 Task: Make in the project WhiteCap a sprint 'Warp Drive'.
Action: Mouse moved to (992, 370)
Screenshot: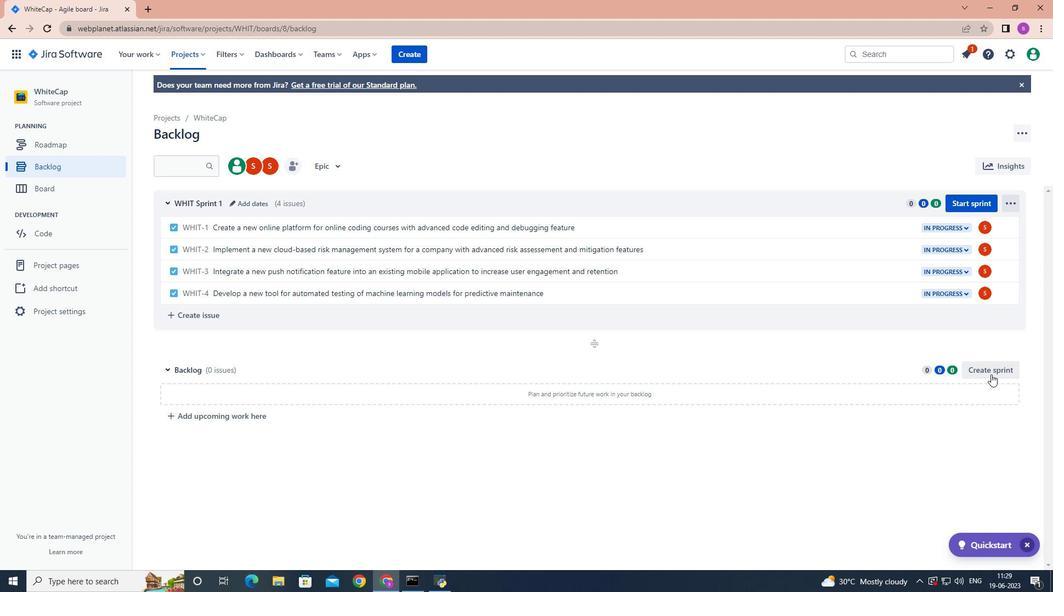 
Action: Mouse pressed left at (992, 370)
Screenshot: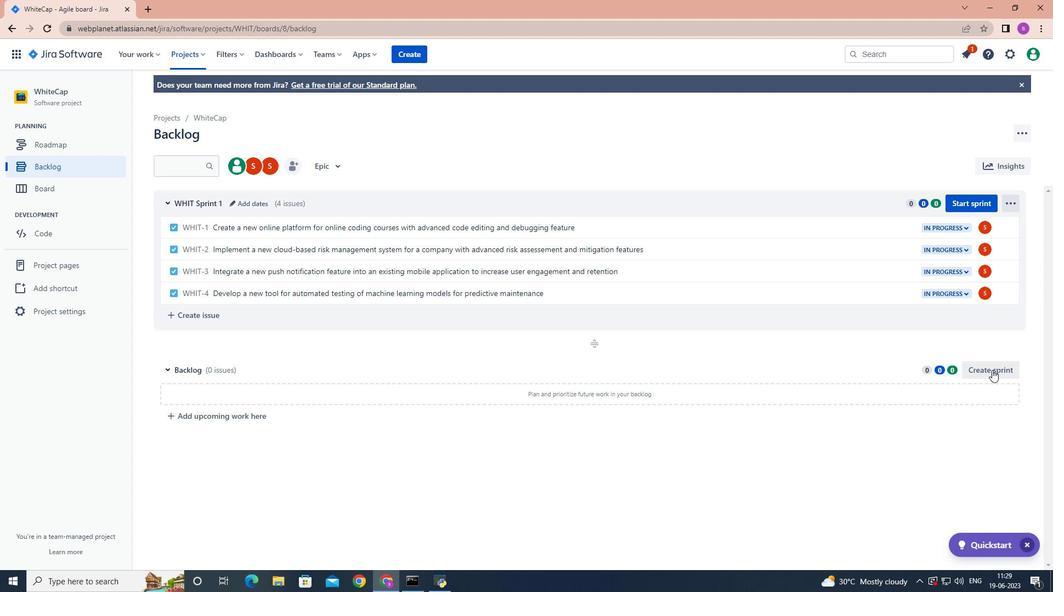 
Action: Mouse moved to (254, 372)
Screenshot: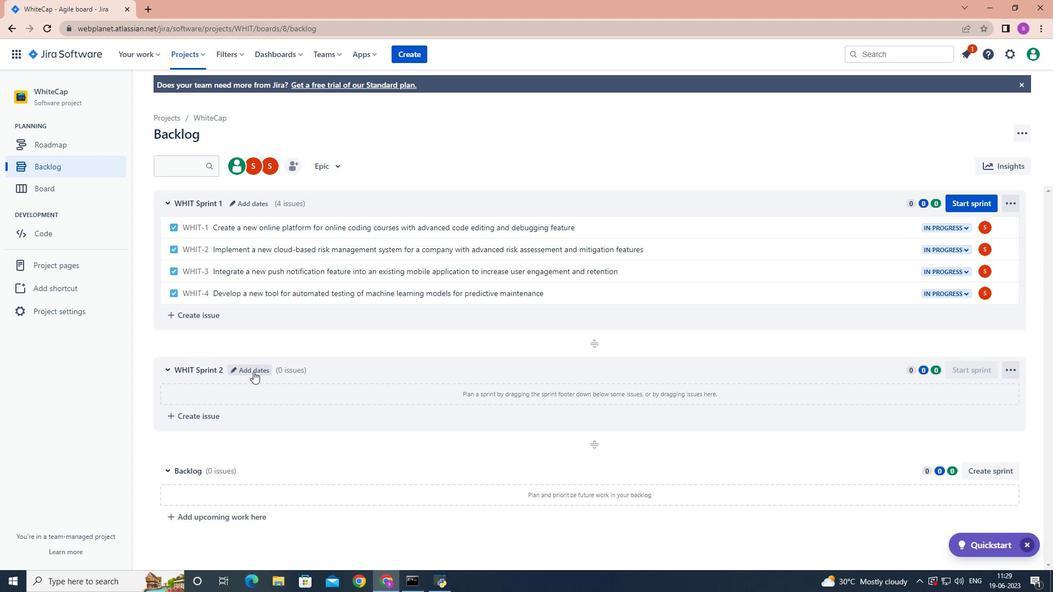 
Action: Mouse pressed left at (254, 372)
Screenshot: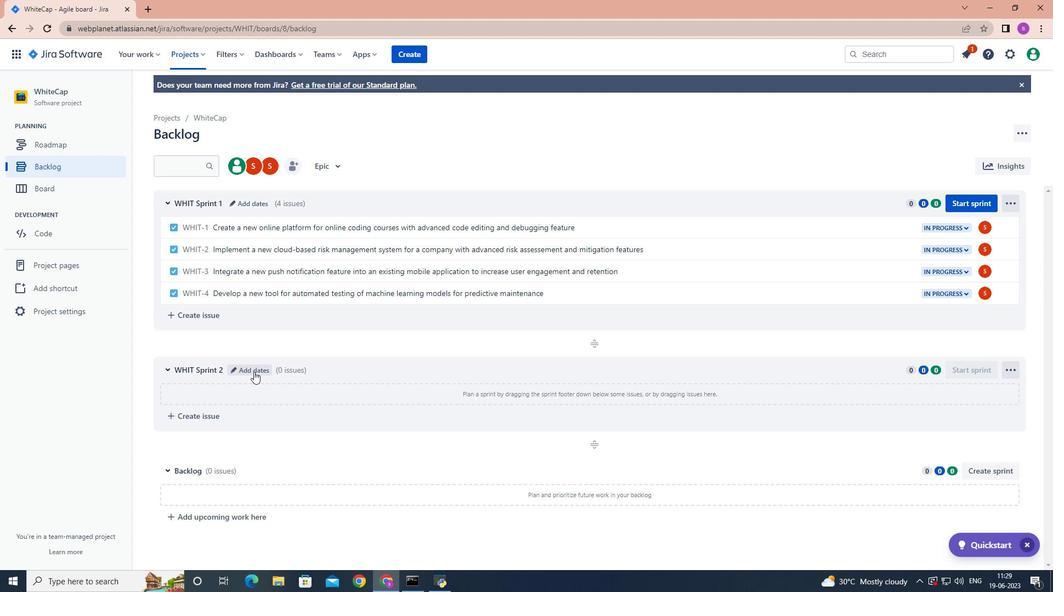 
Action: Mouse moved to (514, 227)
Screenshot: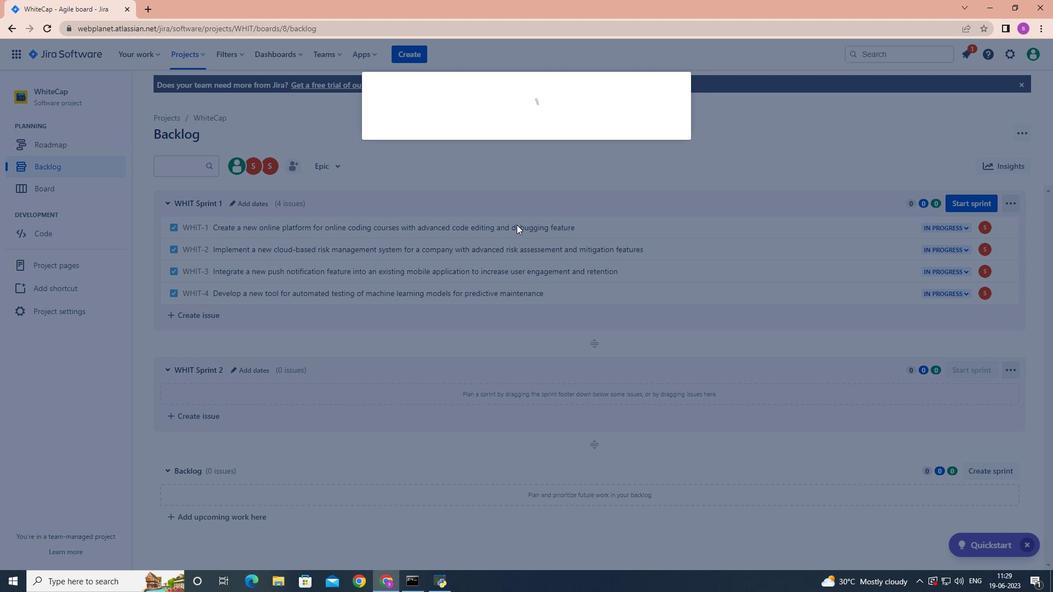 
Action: Key pressed <Key.backspace><Key.backspace><Key.backspace><Key.backspace><Key.backspace><Key.backspace><Key.backspace><Key.backspace><Key.backspace><Key.backspace><Key.backspace><Key.backspace><Key.backspace><Key.backspace><Key.backspace><Key.backspace><Key.backspace><Key.backspace><Key.backspace><Key.backspace><Key.backspace><Key.backspace><Key.backspace><Key.backspace><Key.backspace><Key.backspace><Key.backspace><Key.shift>wa<Key.backspace><Key.backspace><Key.shift>Warp<Key.space><Key.shift>Drive
Screenshot: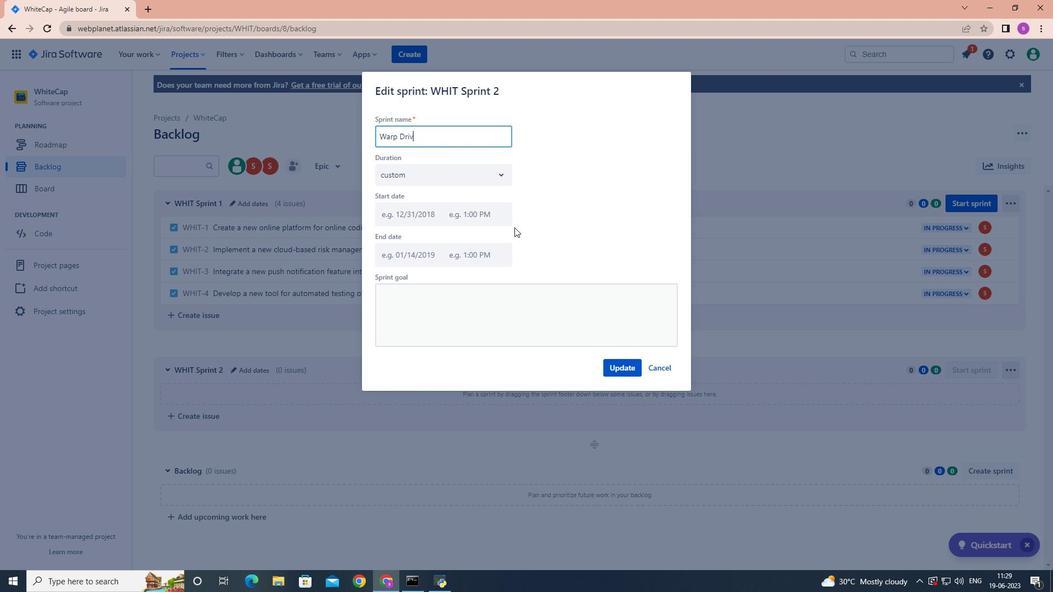 
Action: Mouse moved to (624, 367)
Screenshot: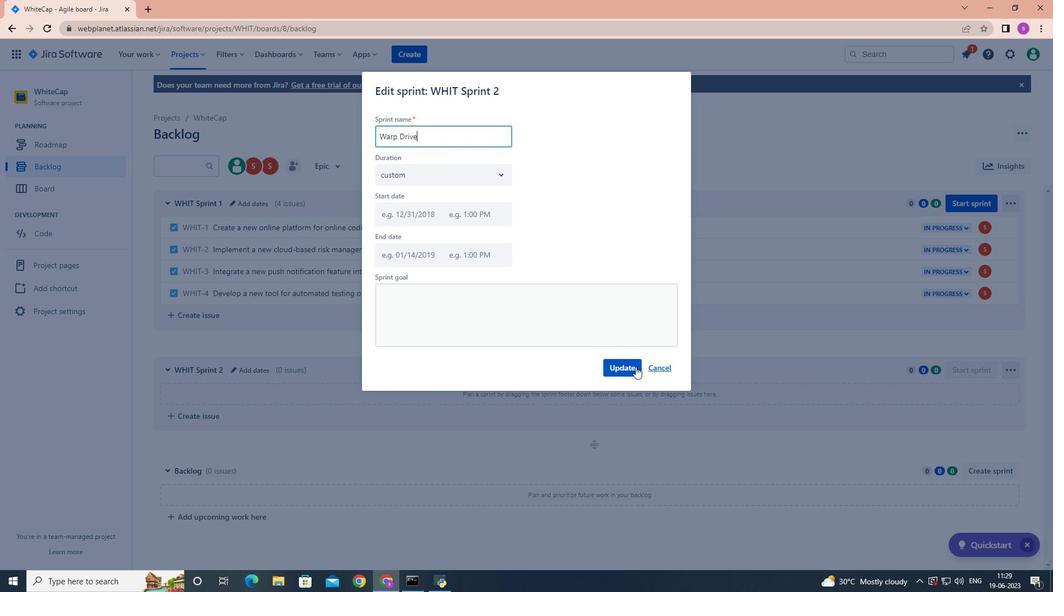 
Action: Mouse pressed left at (624, 367)
Screenshot: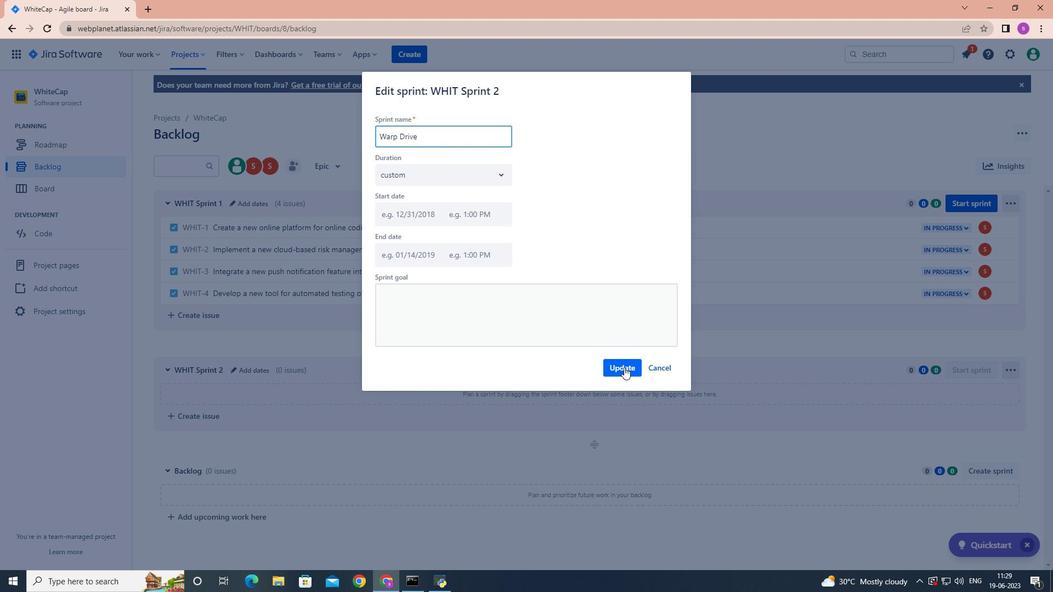 
Action: Mouse moved to (623, 367)
Screenshot: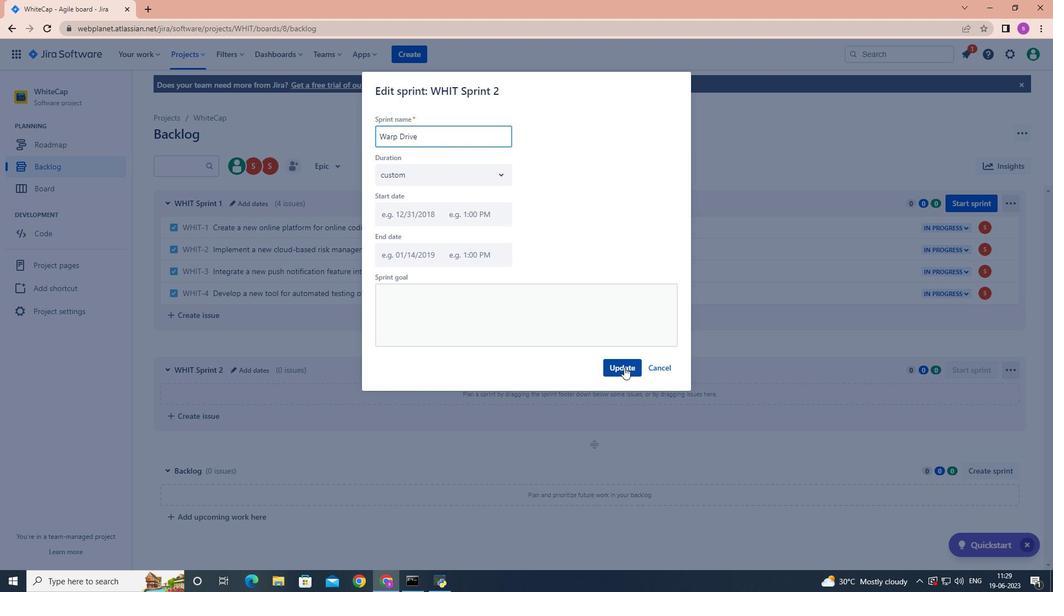 
